 Task: Check the transportation in San Diego.
Action: Mouse moved to (581, 50)
Screenshot: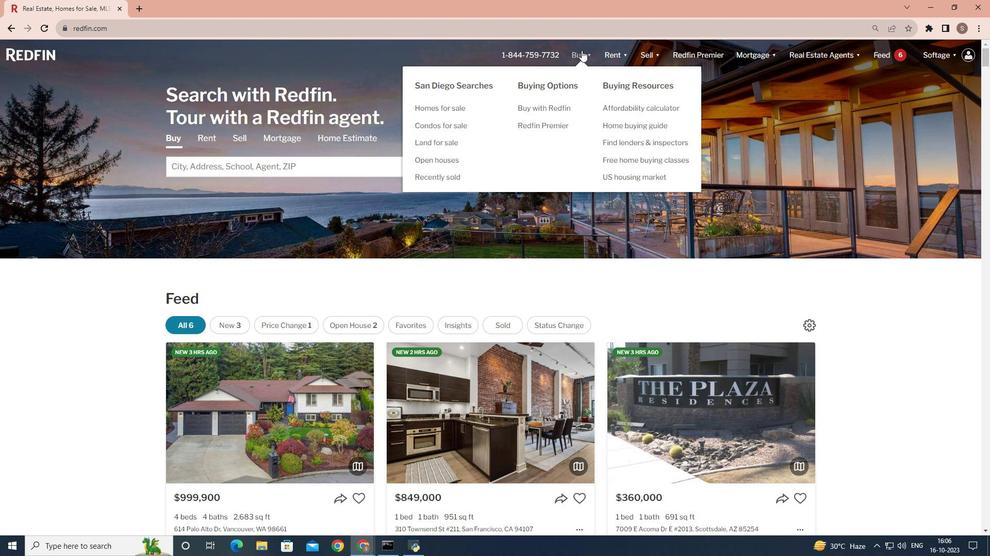 
Action: Mouse pressed left at (581, 50)
Screenshot: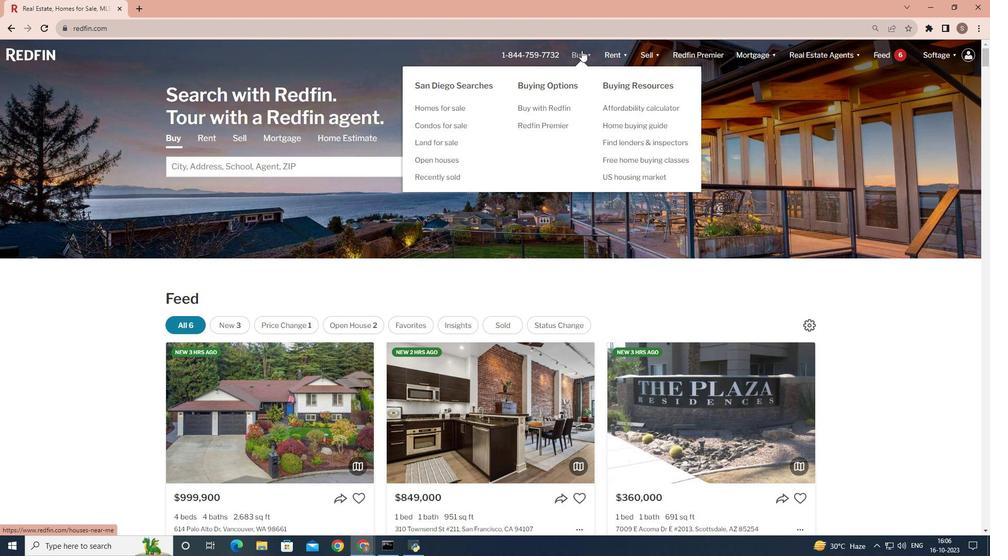 
Action: Mouse moved to (231, 213)
Screenshot: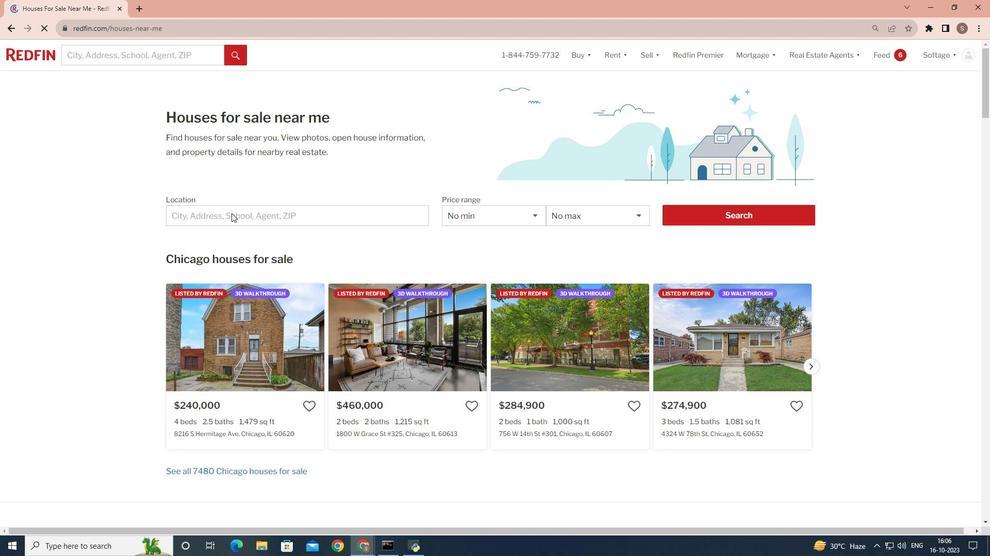 
Action: Mouse pressed left at (231, 213)
Screenshot: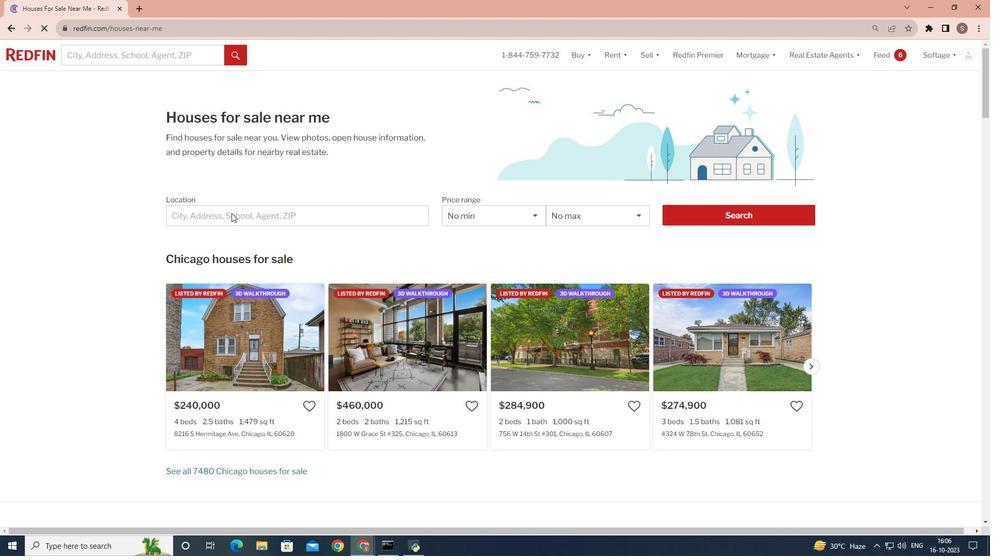 
Action: Mouse pressed left at (231, 213)
Screenshot: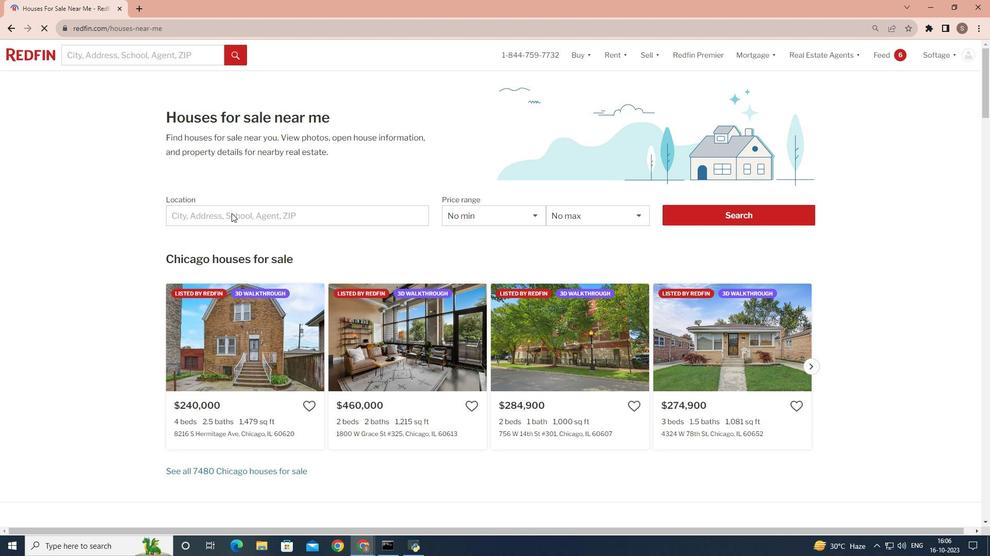
Action: Mouse moved to (233, 214)
Screenshot: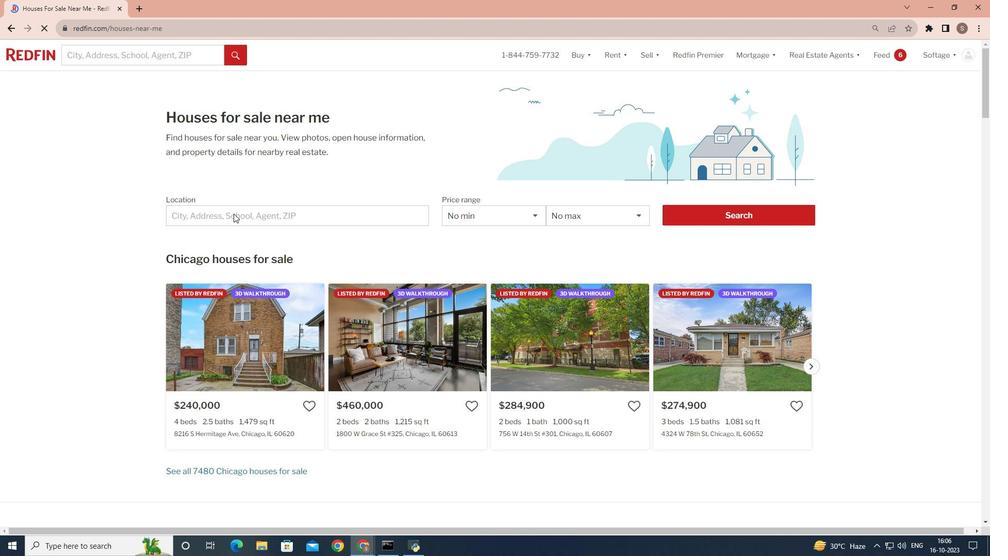 
Action: Mouse pressed left at (233, 214)
Screenshot: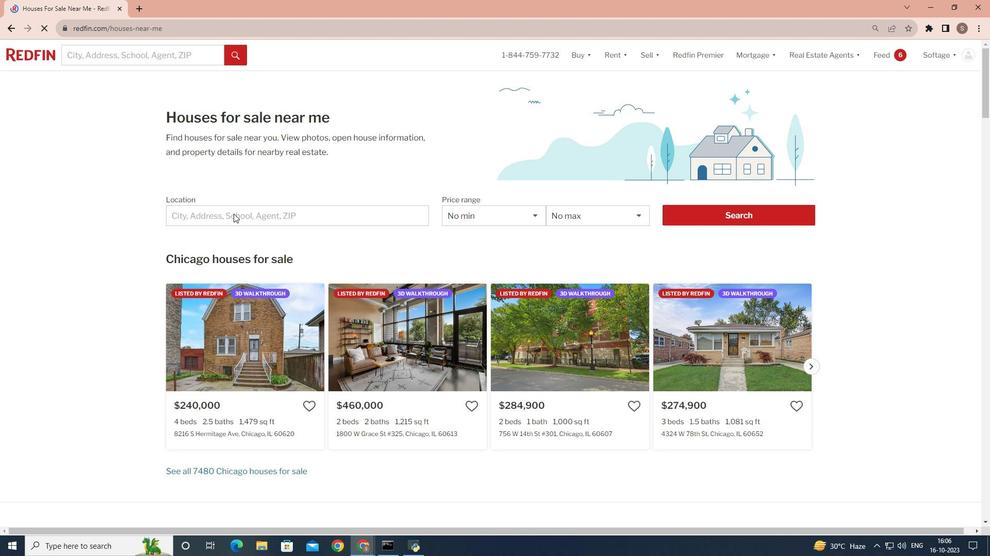 
Action: Mouse pressed left at (233, 214)
Screenshot: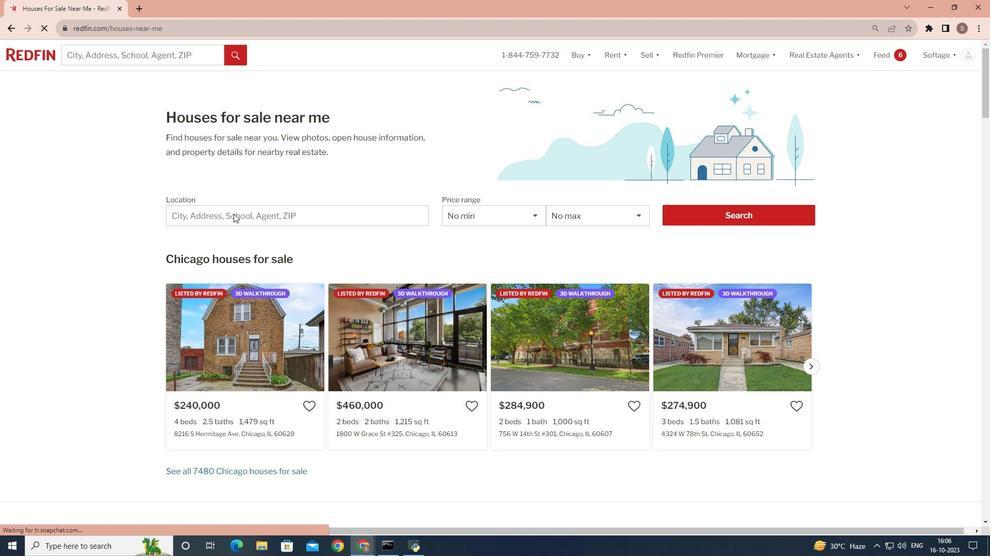 
Action: Mouse moved to (214, 204)
Screenshot: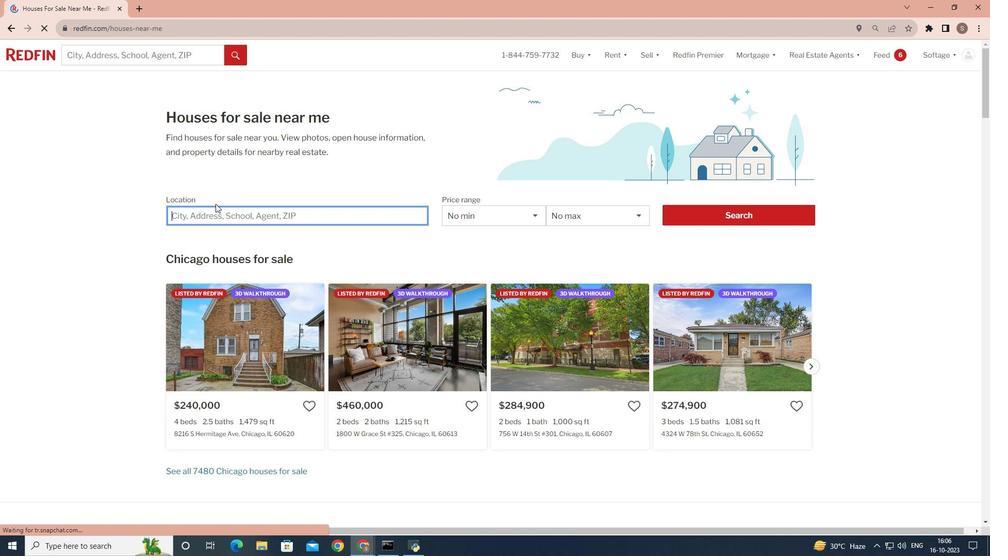 
Action: Key pressed <Key.shift>San<Key.space><Key.shift>Diego
Screenshot: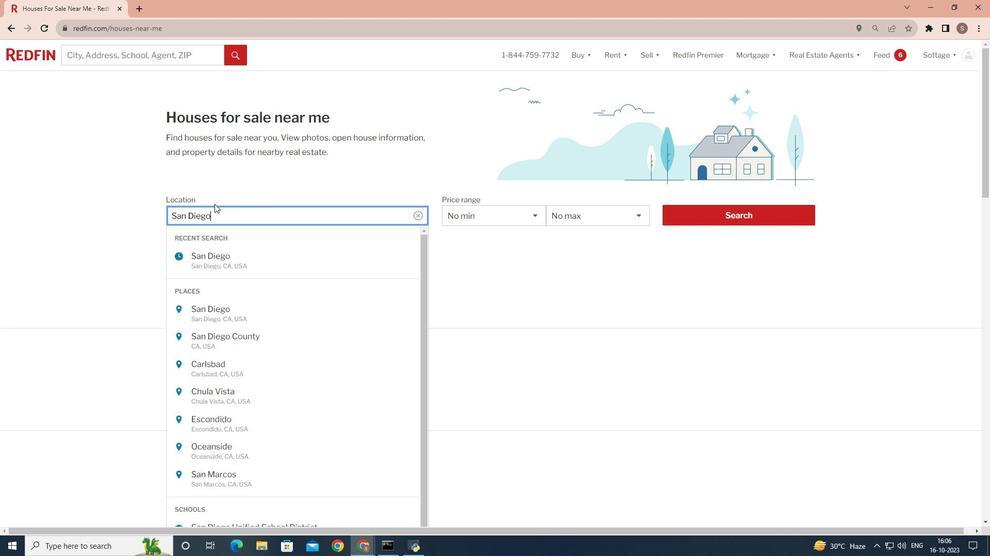 
Action: Mouse moved to (694, 214)
Screenshot: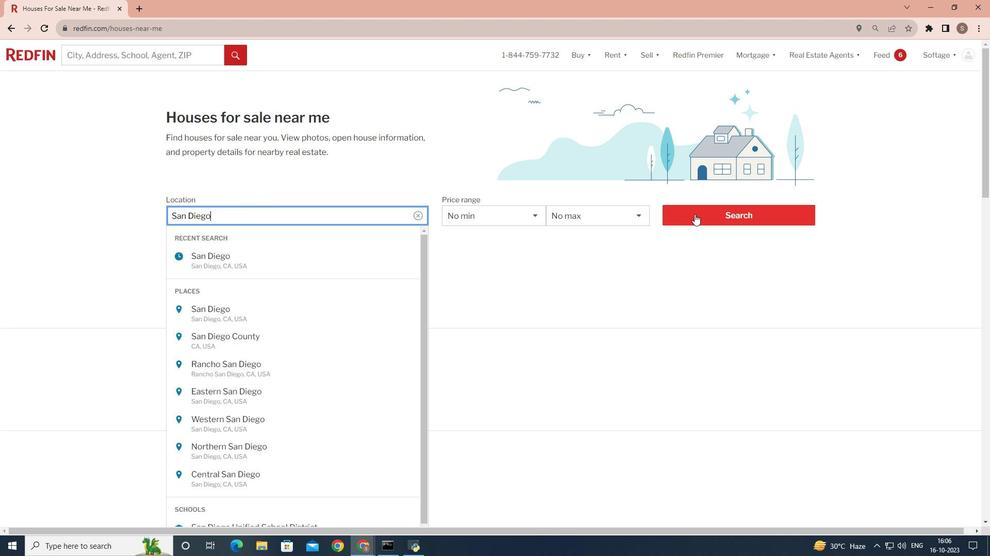 
Action: Mouse pressed left at (694, 214)
Screenshot: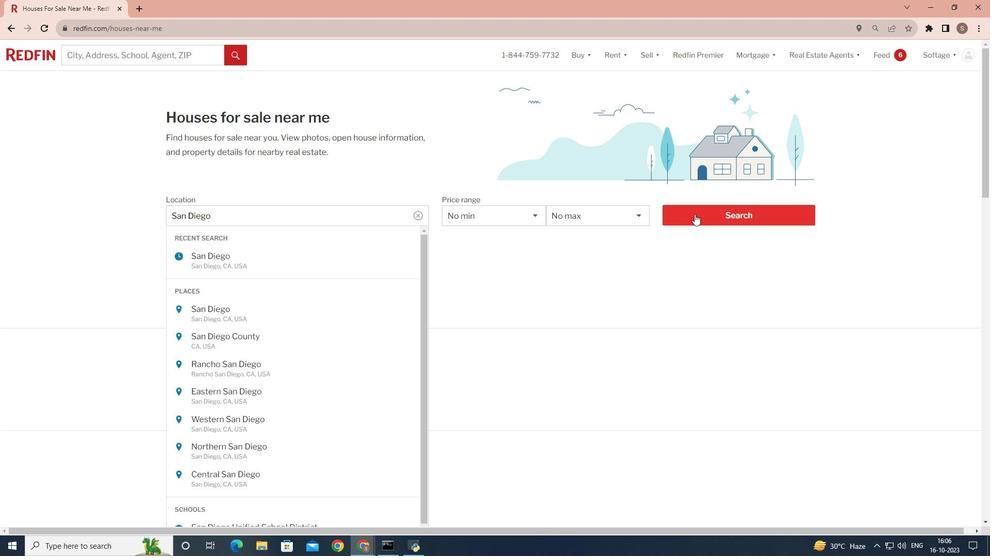 
Action: Mouse pressed left at (694, 214)
Screenshot: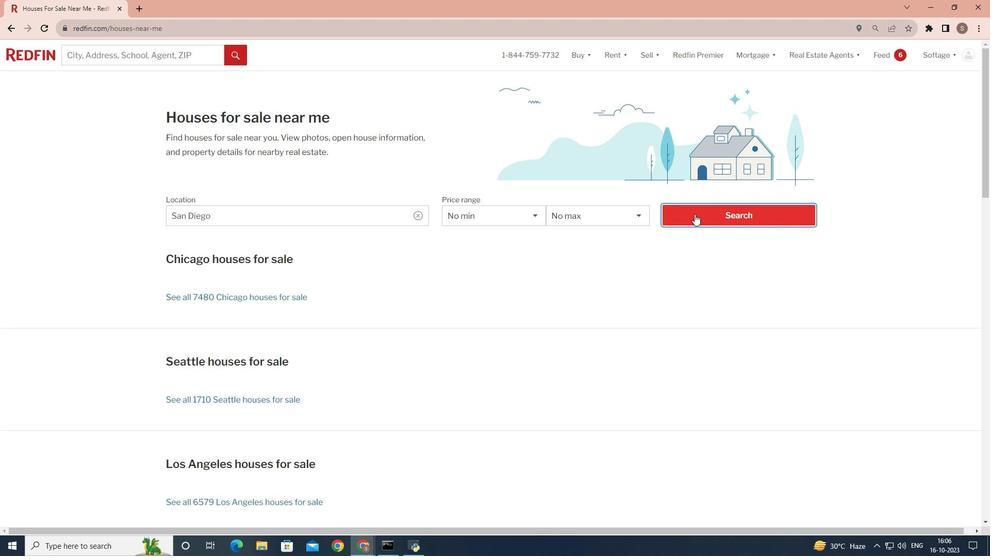 
Action: Mouse moved to (886, 83)
Screenshot: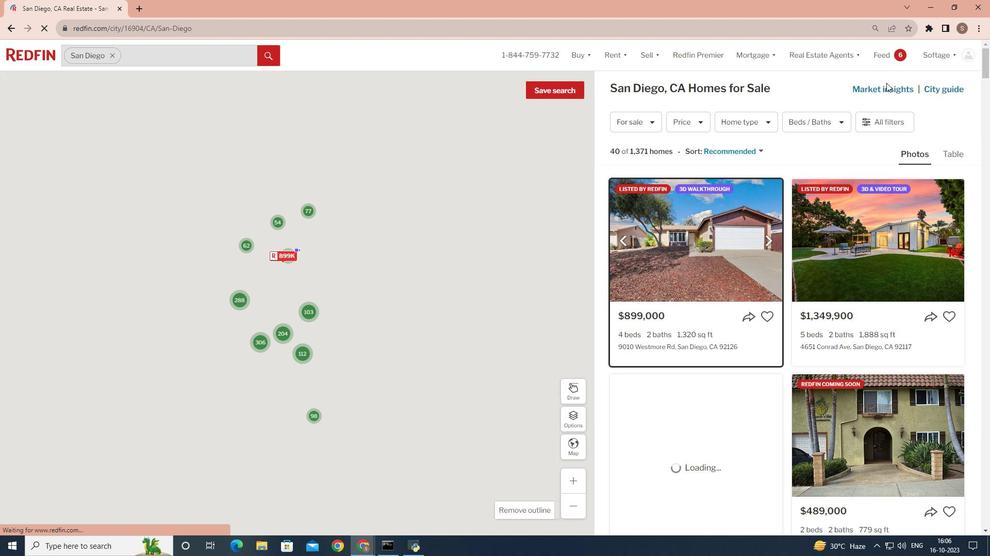 
Action: Mouse pressed left at (886, 83)
Screenshot: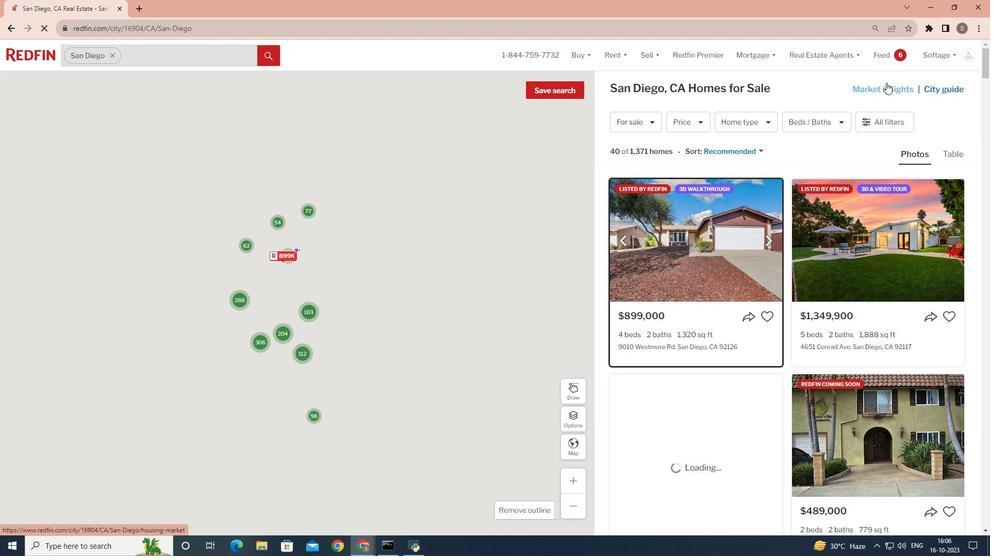 
Action: Mouse moved to (557, 174)
Screenshot: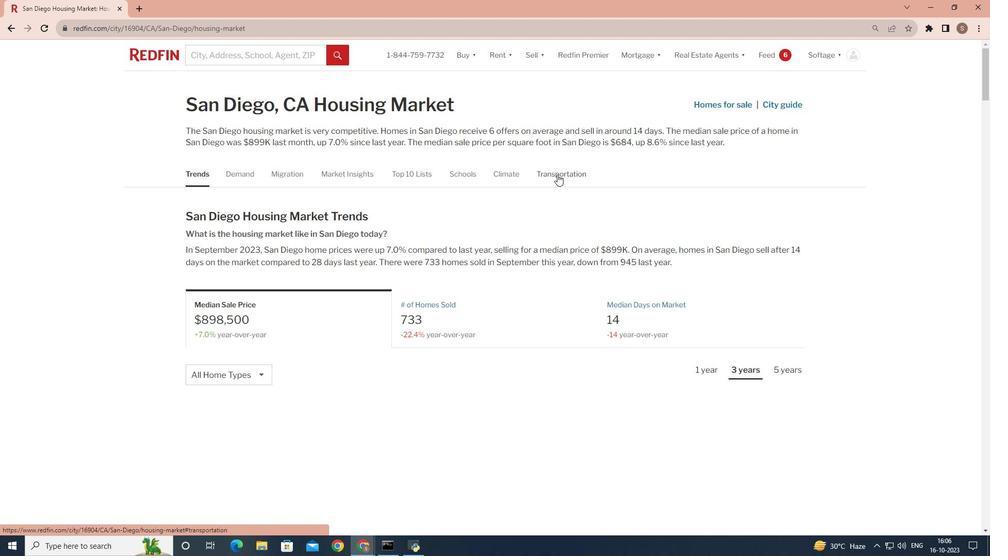 
Action: Mouse pressed left at (557, 174)
Screenshot: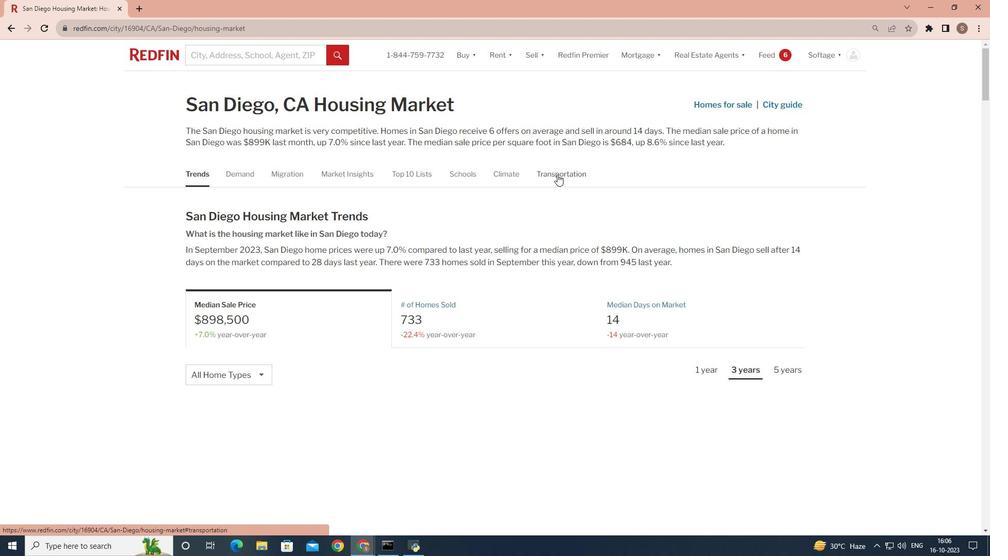 
